 Task: Check the average views per listing of high ceilings in the last 1 year.
Action: Mouse moved to (804, 187)
Screenshot: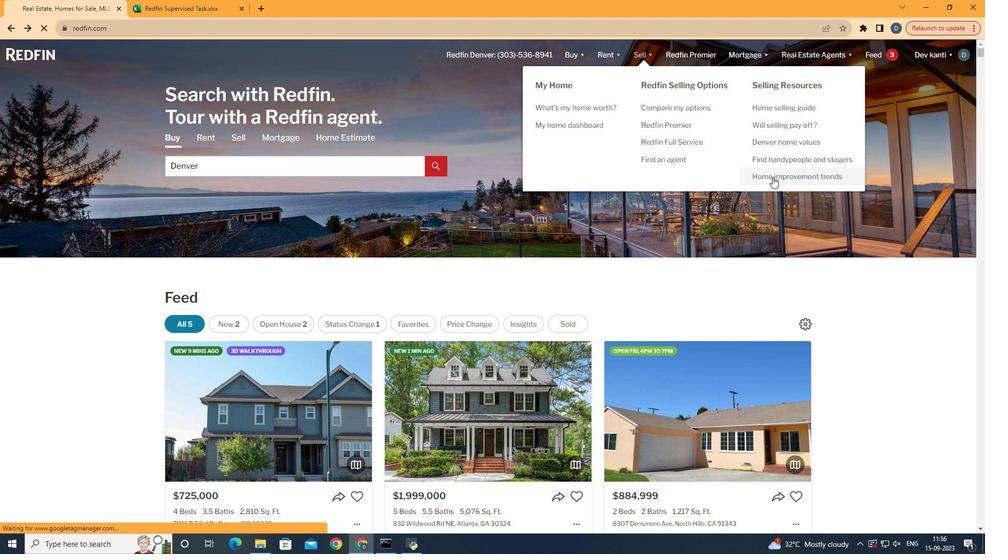 
Action: Mouse pressed left at (804, 187)
Screenshot: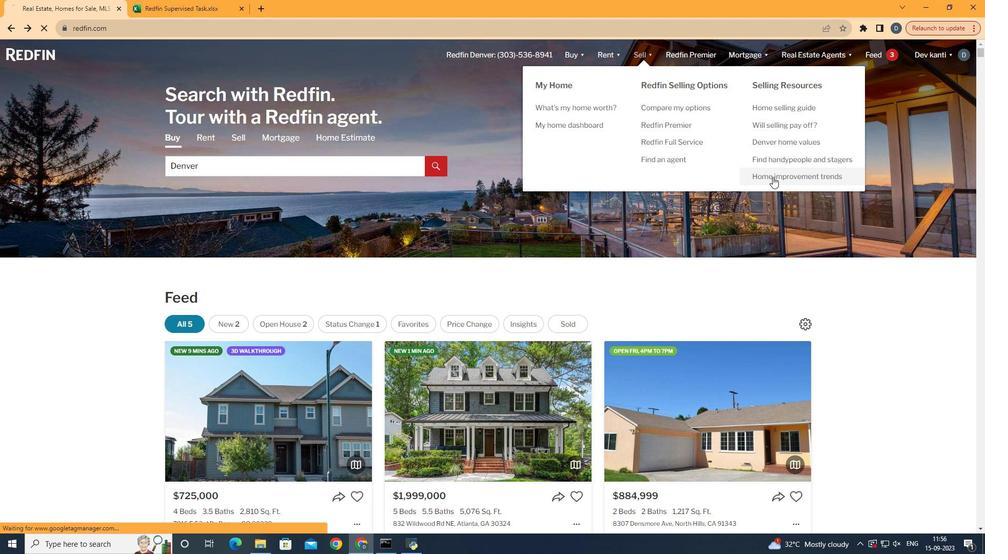 
Action: Mouse moved to (252, 201)
Screenshot: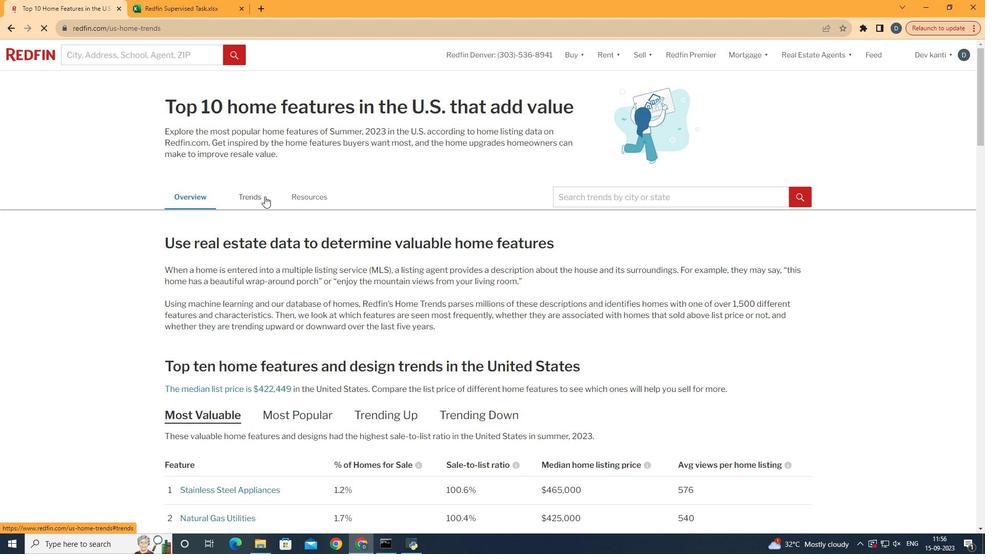 
Action: Mouse pressed left at (252, 201)
Screenshot: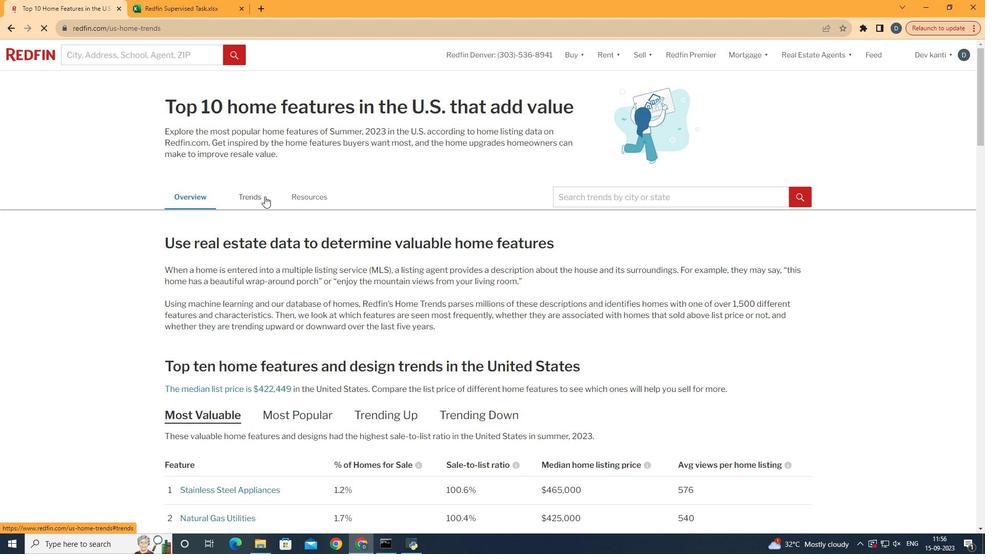 
Action: Mouse moved to (366, 252)
Screenshot: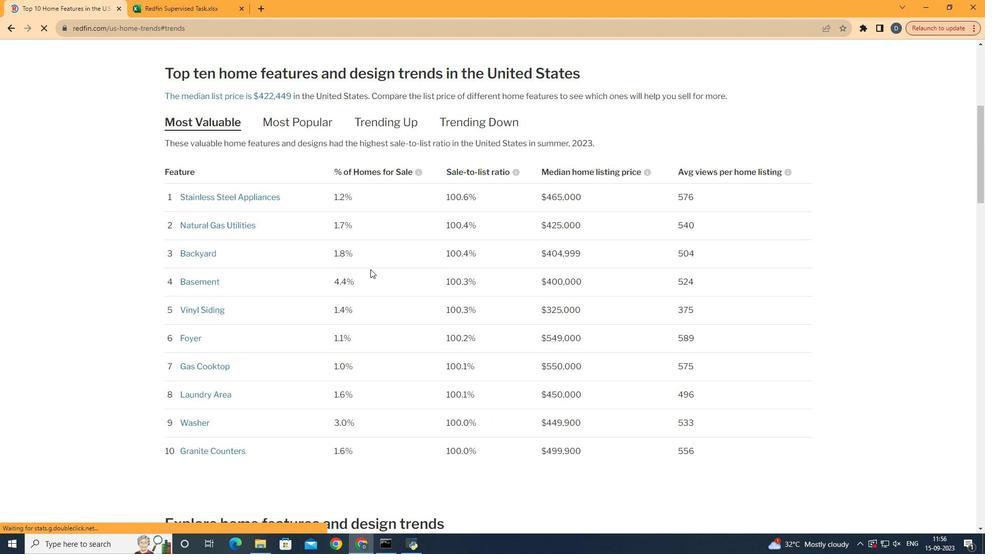 
Action: Mouse scrolled (366, 252) with delta (0, 0)
Screenshot: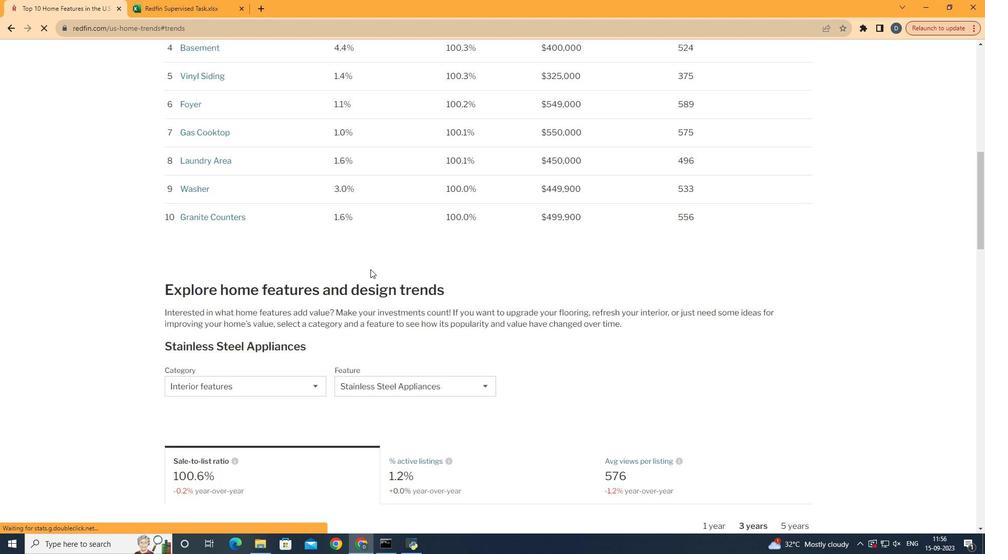 
Action: Mouse scrolled (366, 252) with delta (0, 0)
Screenshot: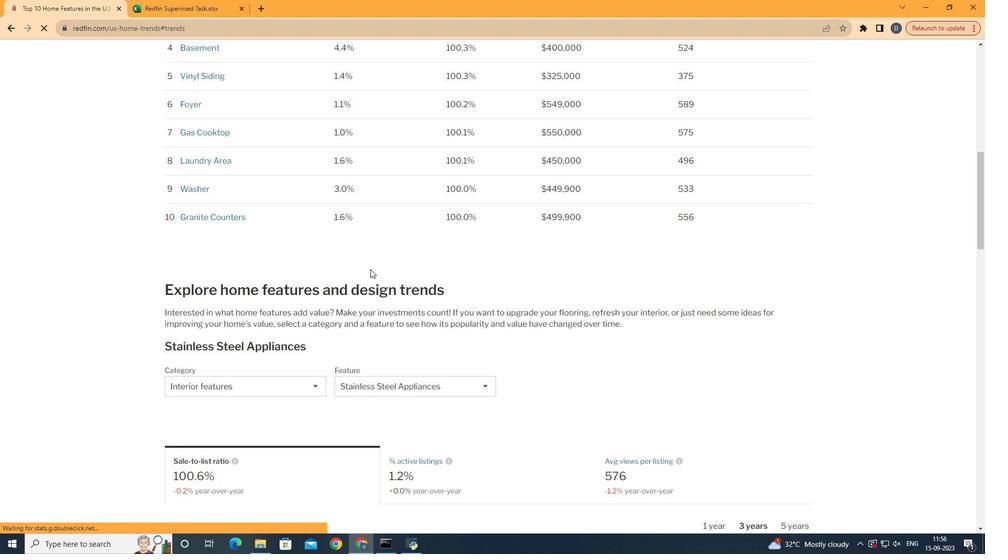 
Action: Mouse scrolled (366, 252) with delta (0, 0)
Screenshot: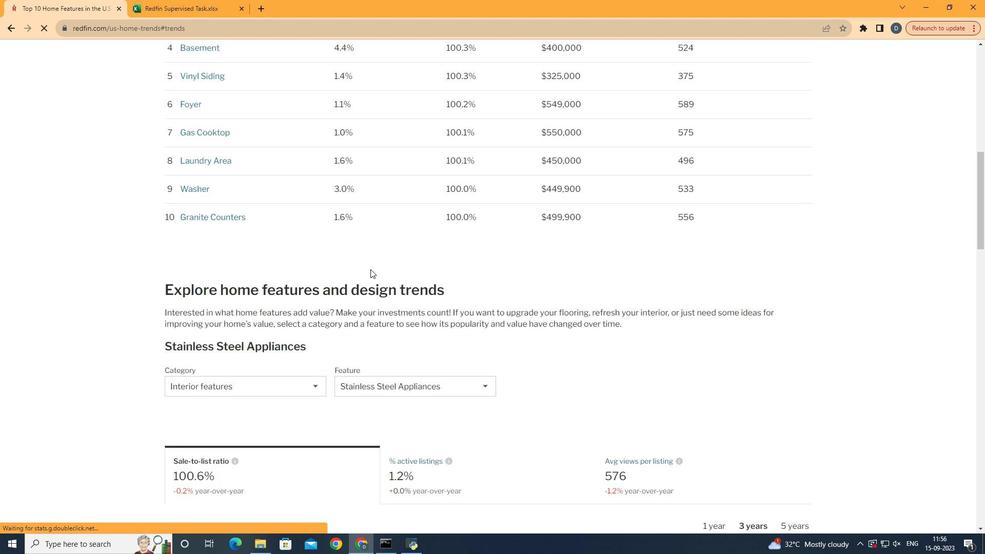 
Action: Mouse scrolled (366, 252) with delta (0, 0)
Screenshot: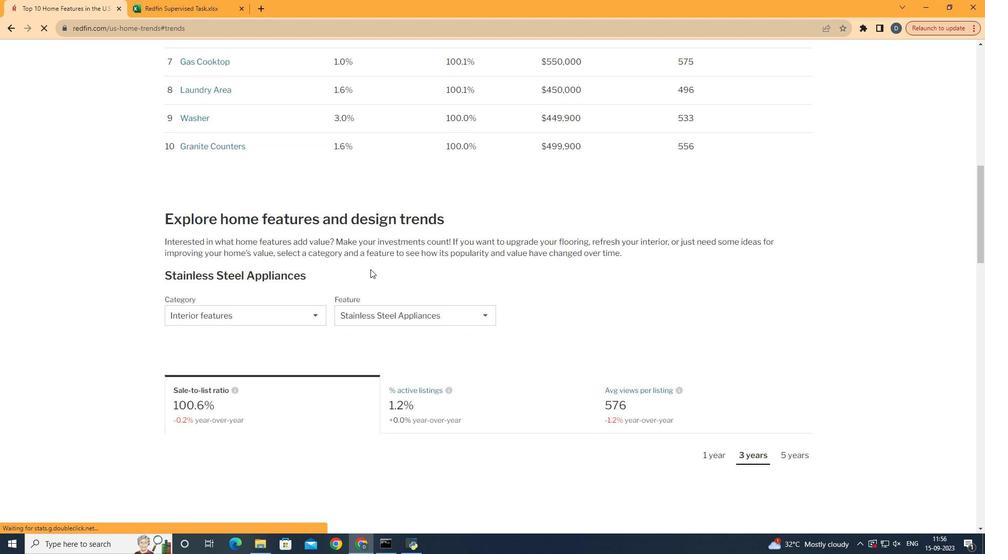 
Action: Mouse scrolled (366, 252) with delta (0, 0)
Screenshot: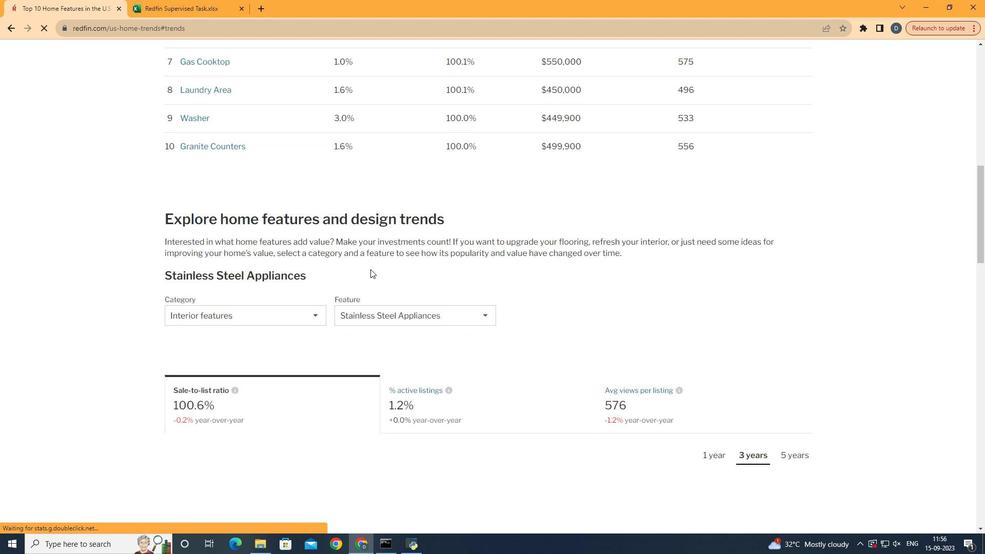 
Action: Mouse scrolled (366, 252) with delta (0, 0)
Screenshot: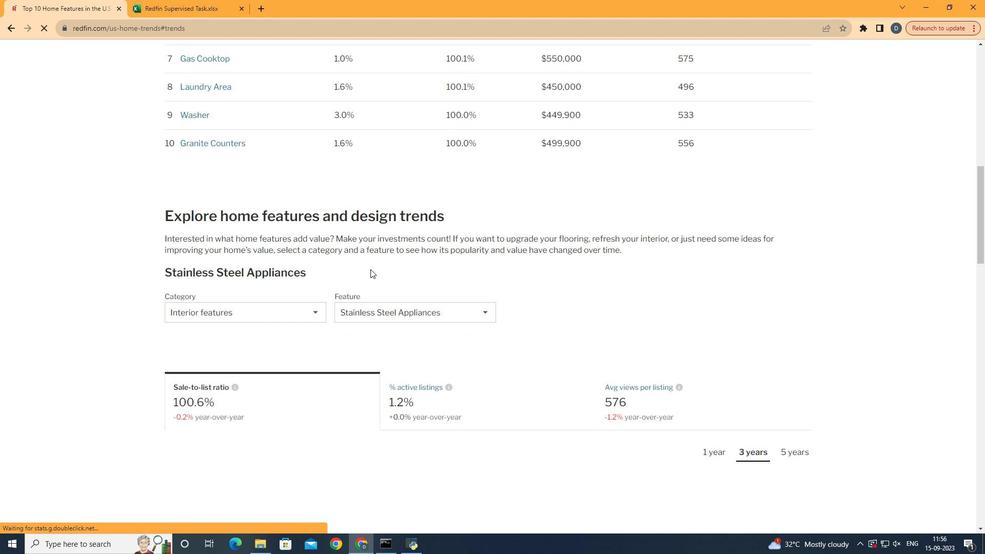 
Action: Mouse moved to (359, 252)
Screenshot: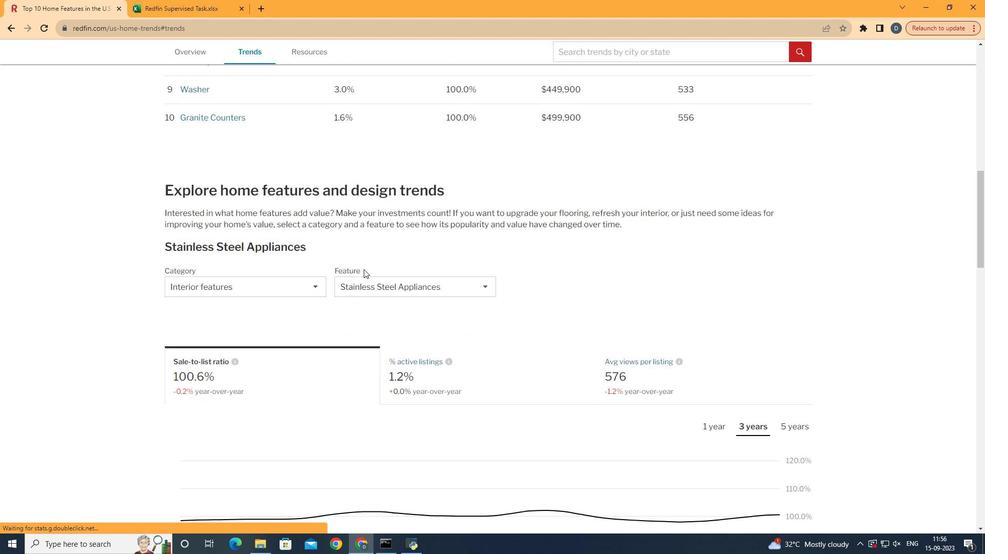 
Action: Mouse scrolled (359, 252) with delta (0, 0)
Screenshot: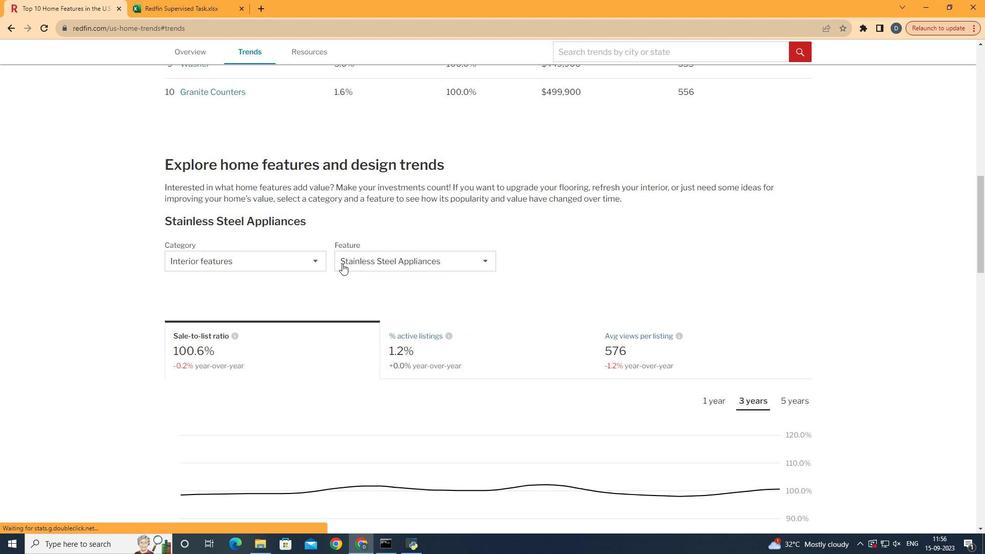 
Action: Mouse moved to (304, 250)
Screenshot: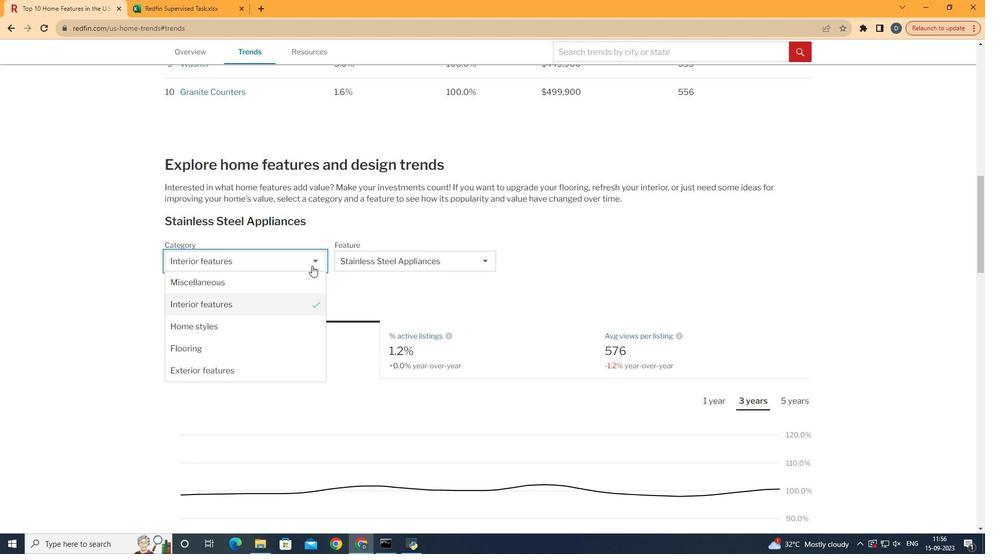 
Action: Mouse pressed left at (304, 250)
Screenshot: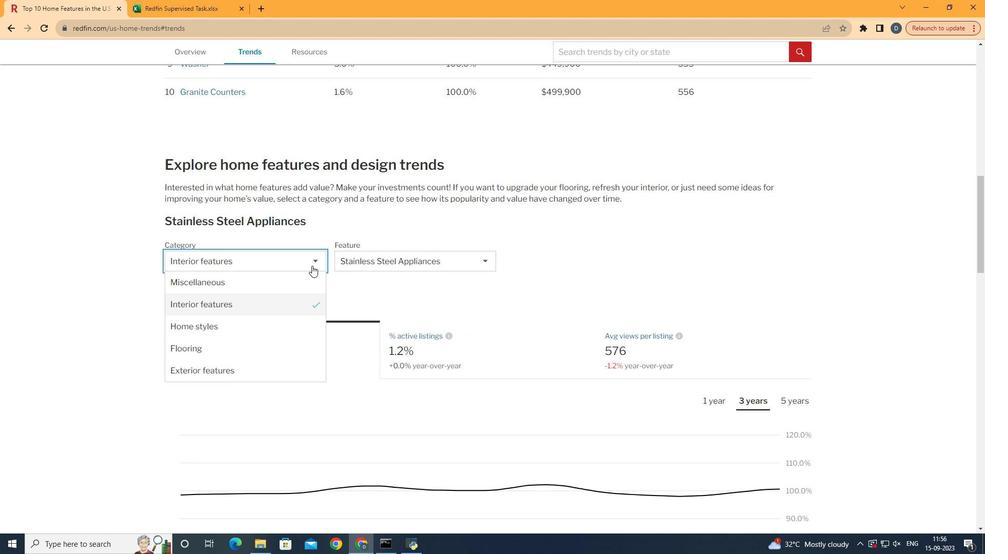 
Action: Mouse moved to (281, 268)
Screenshot: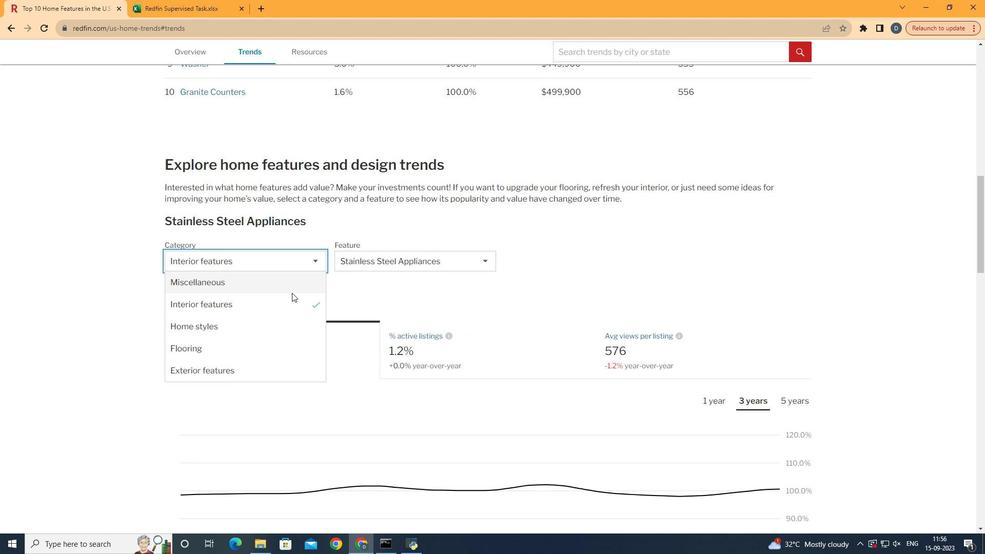 
Action: Mouse pressed left at (281, 268)
Screenshot: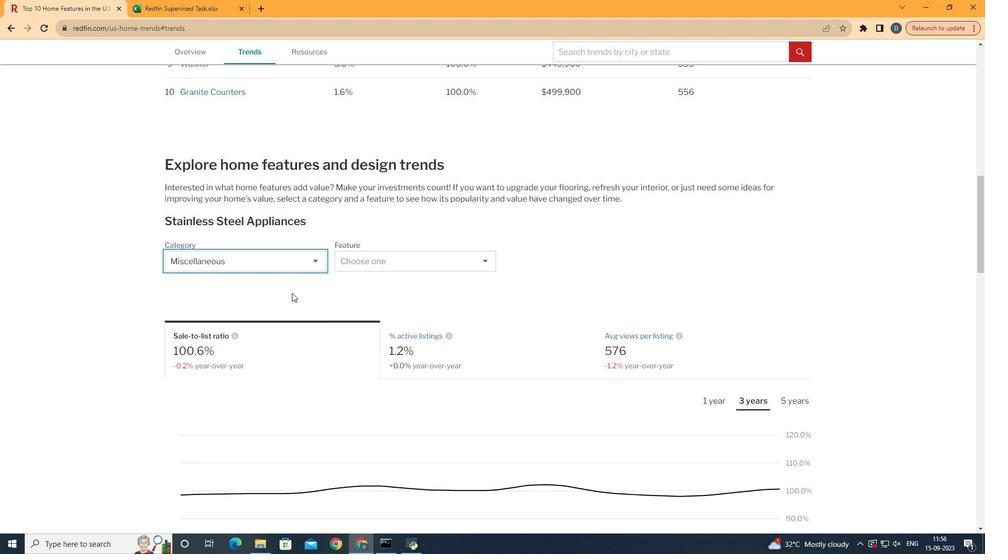 
Action: Mouse moved to (443, 235)
Screenshot: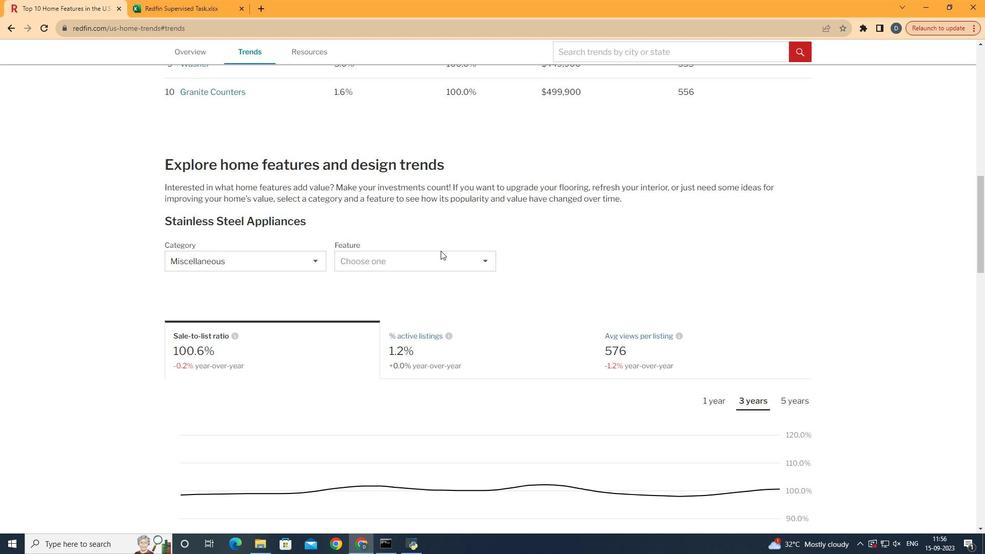 
Action: Mouse pressed left at (443, 235)
Screenshot: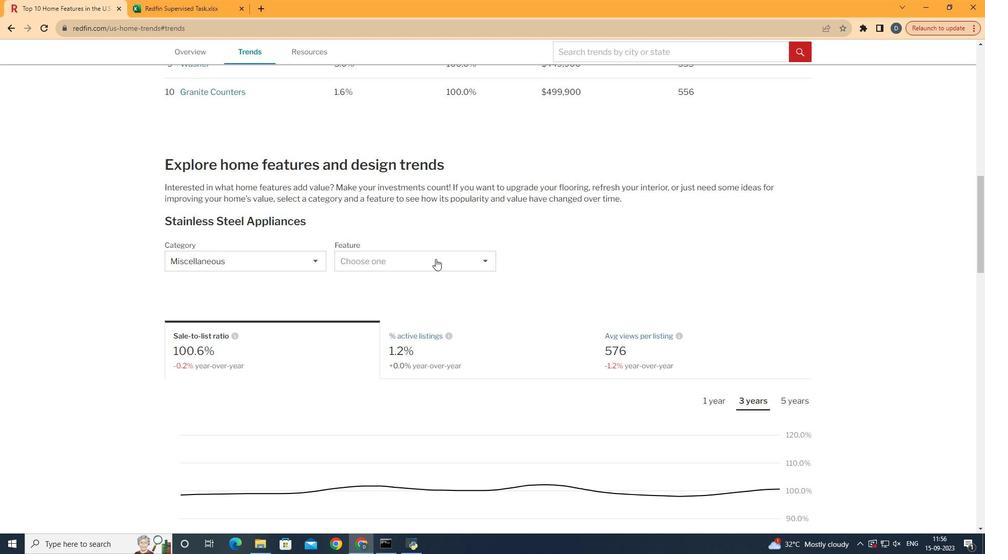 
Action: Mouse moved to (437, 245)
Screenshot: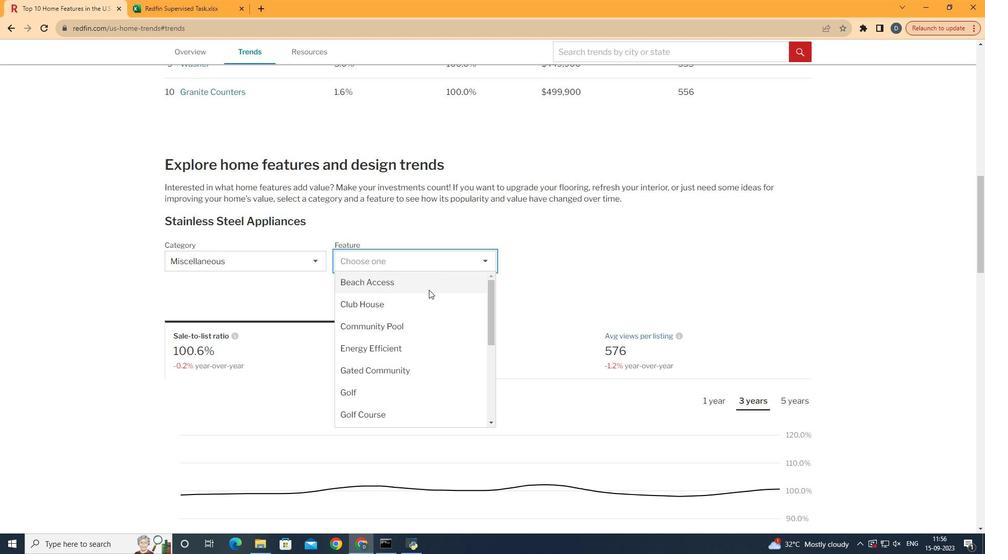 
Action: Mouse pressed left at (437, 245)
Screenshot: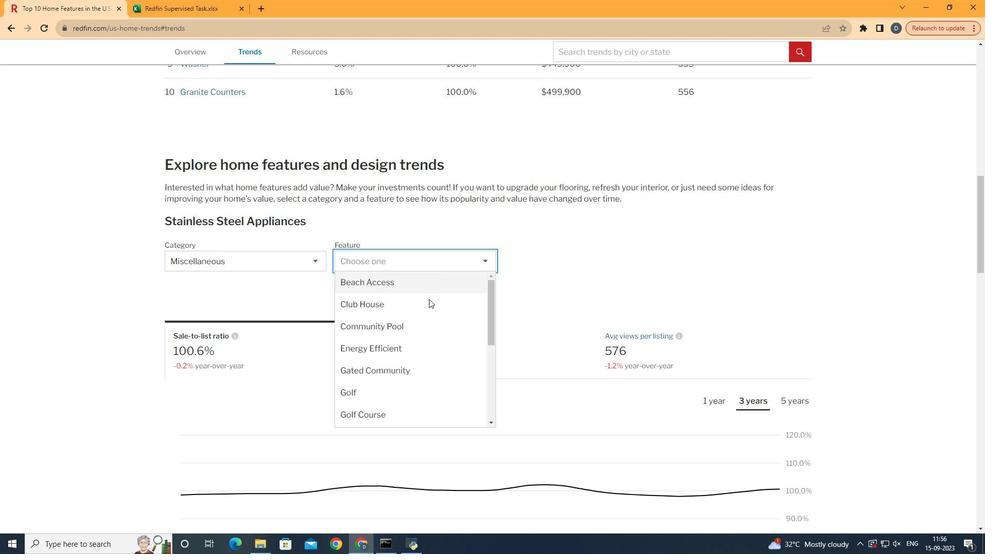 
Action: Mouse moved to (425, 306)
Screenshot: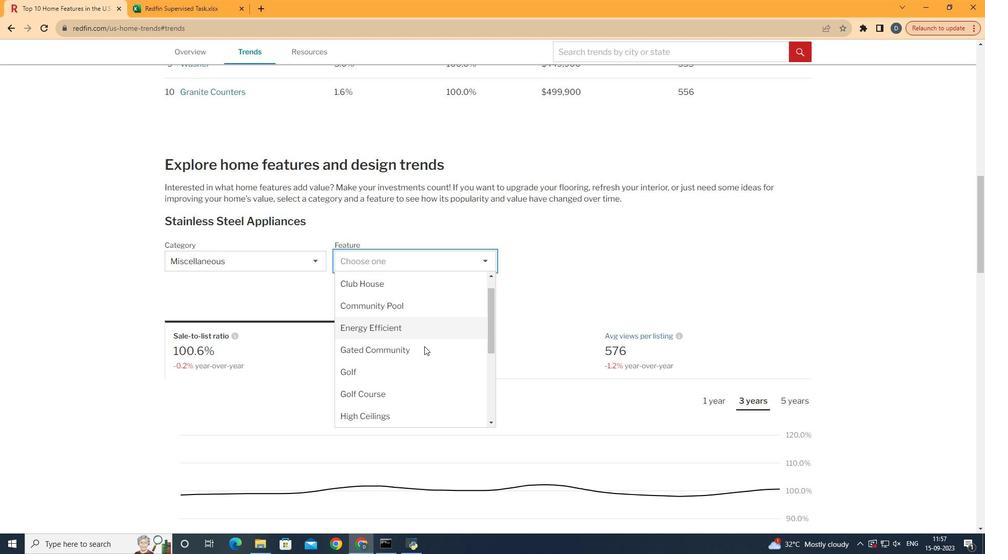 
Action: Mouse scrolled (425, 306) with delta (0, 0)
Screenshot: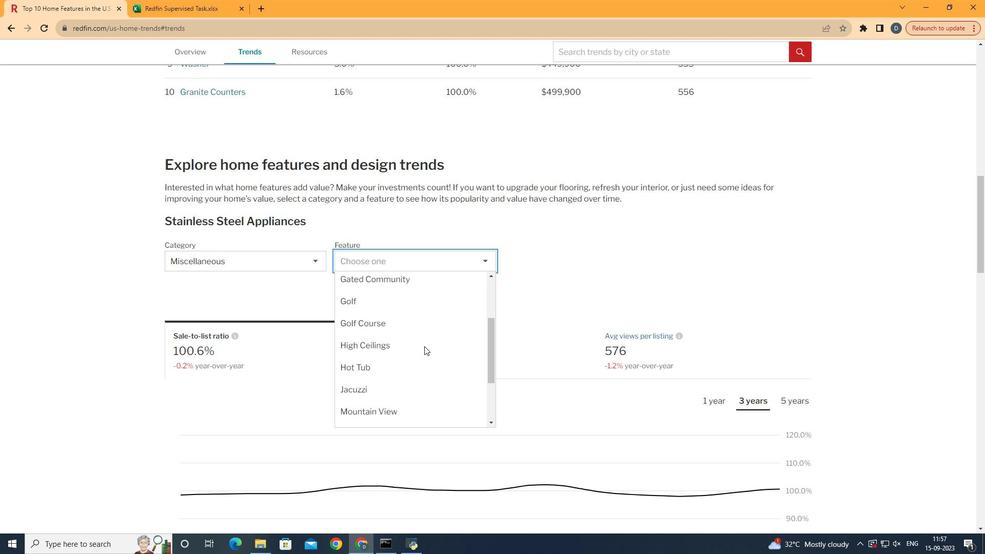 
Action: Mouse scrolled (425, 306) with delta (0, 0)
Screenshot: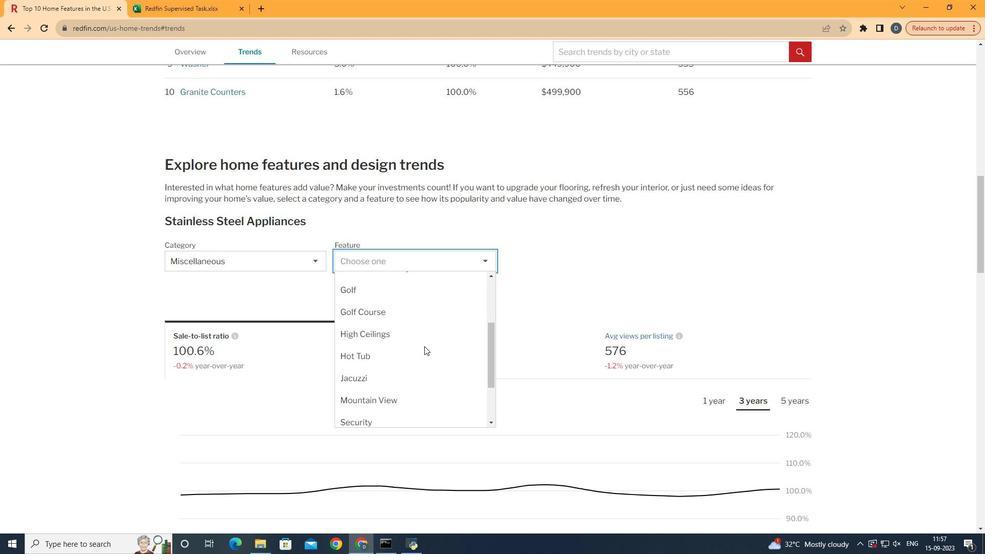 
Action: Mouse moved to (426, 296)
Screenshot: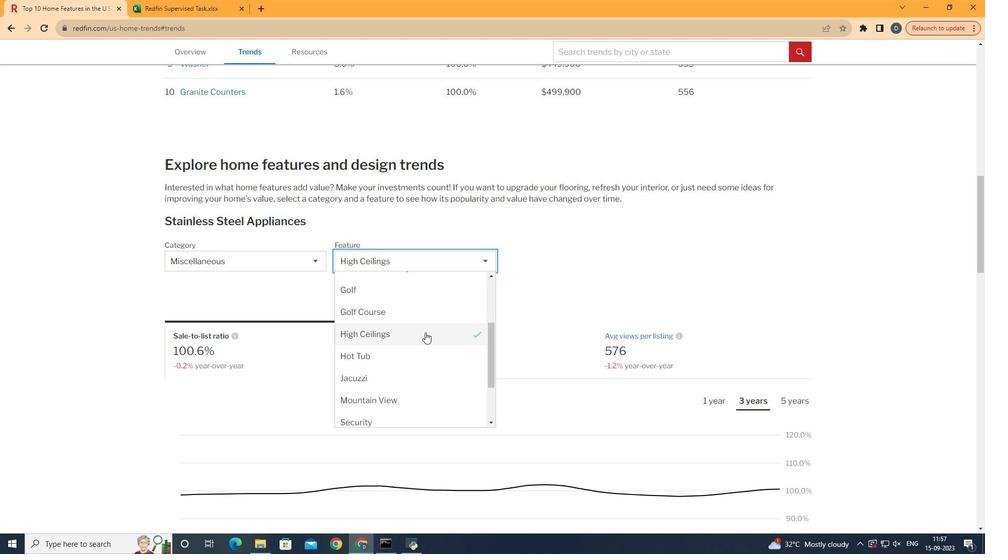 
Action: Mouse pressed left at (426, 296)
Screenshot: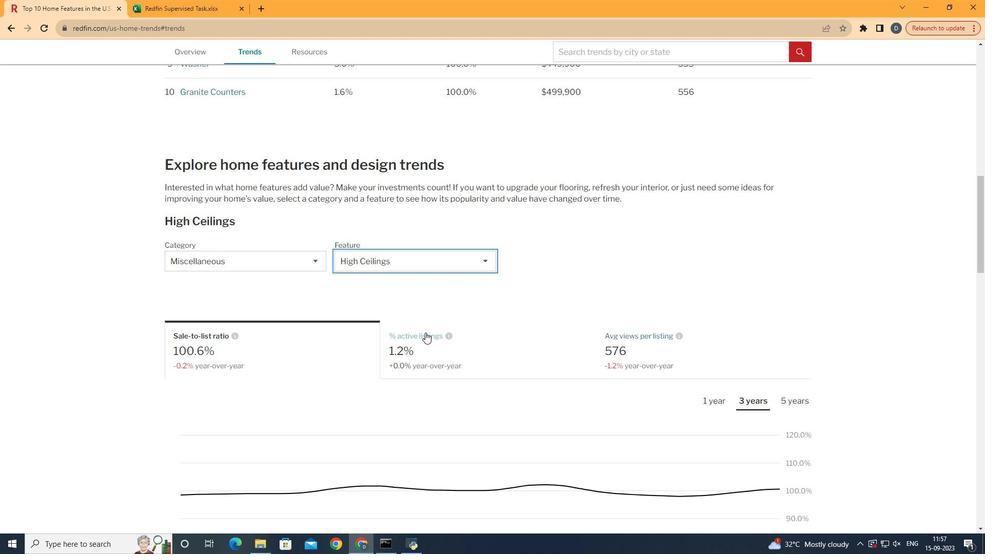 
Action: Mouse moved to (457, 290)
Screenshot: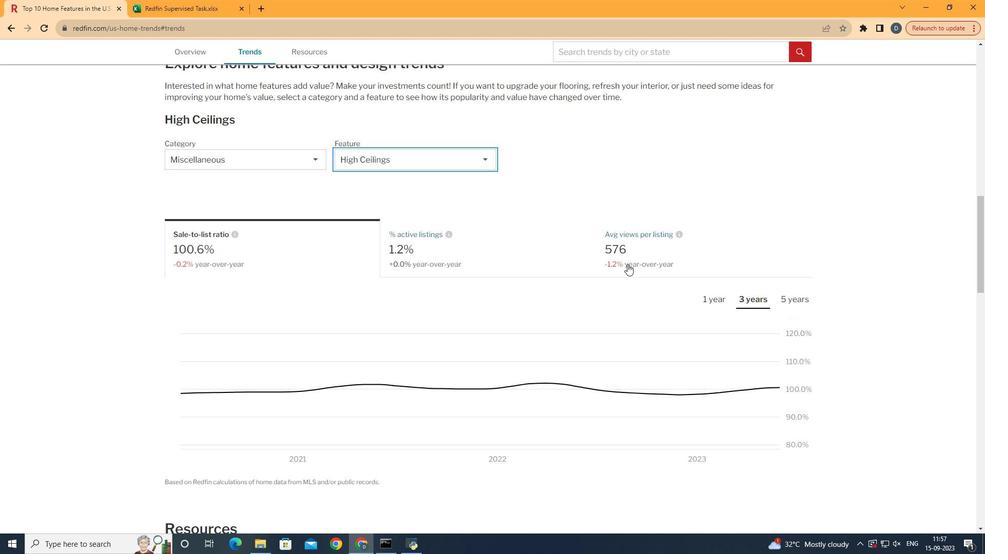 
Action: Mouse scrolled (457, 289) with delta (0, 0)
Screenshot: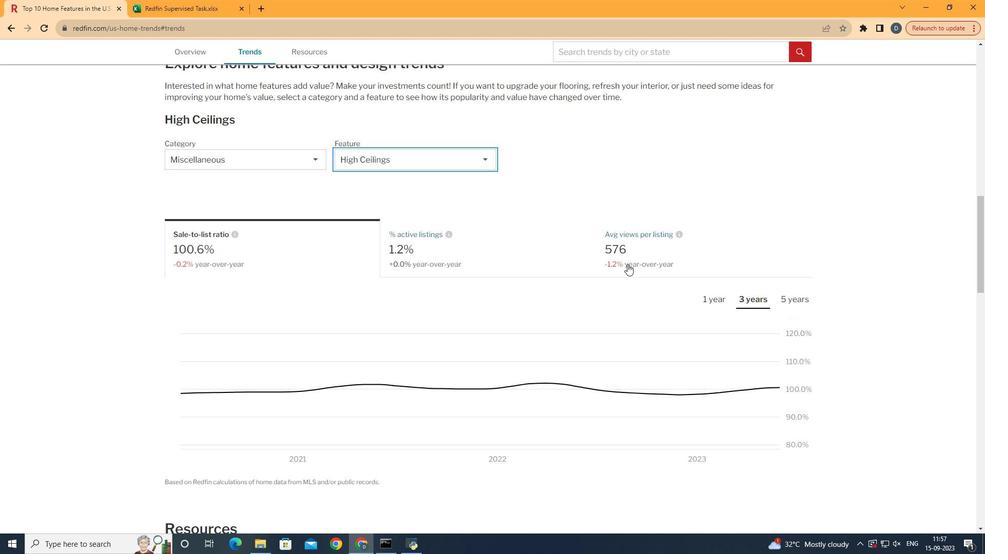
Action: Mouse moved to (473, 288)
Screenshot: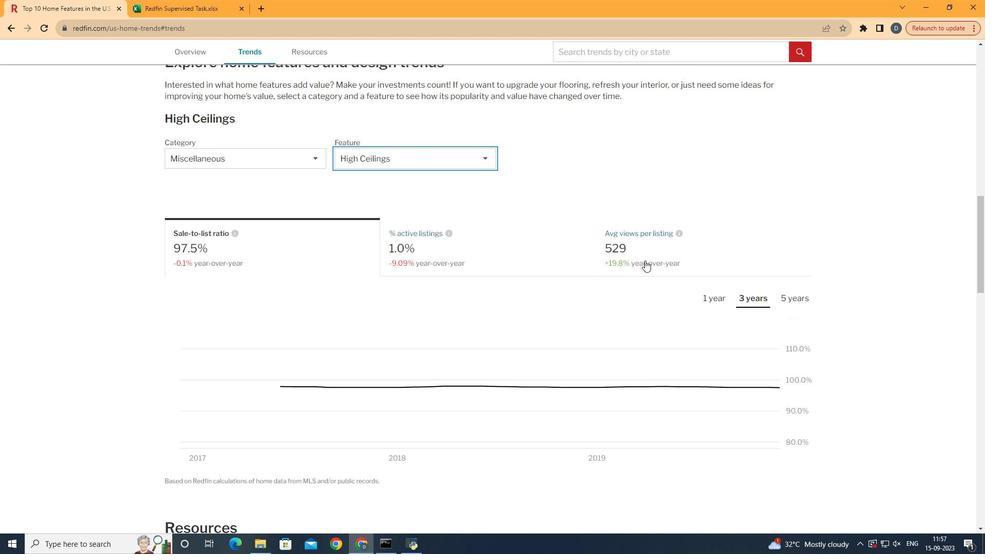 
Action: Mouse scrolled (473, 288) with delta (0, 0)
Screenshot: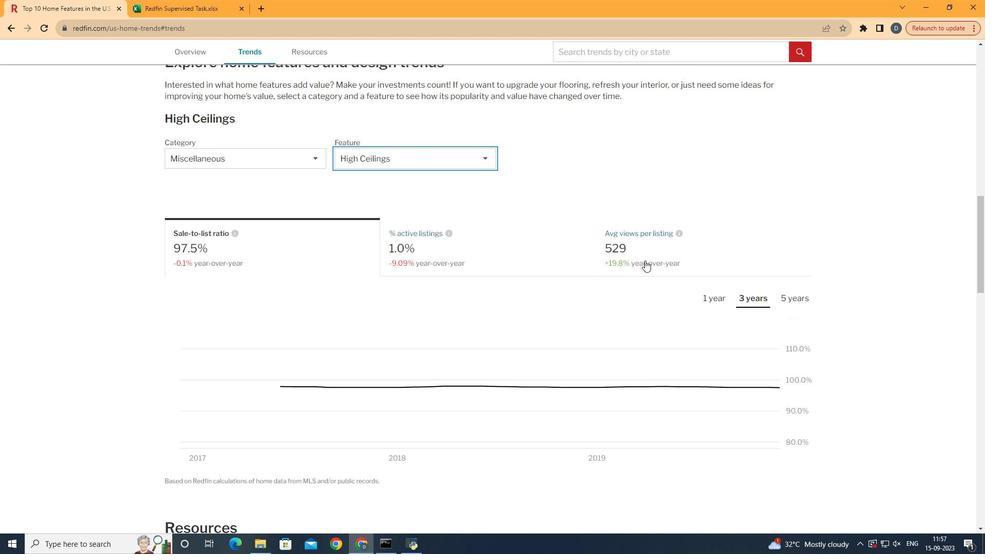 
Action: Mouse moved to (738, 243)
Screenshot: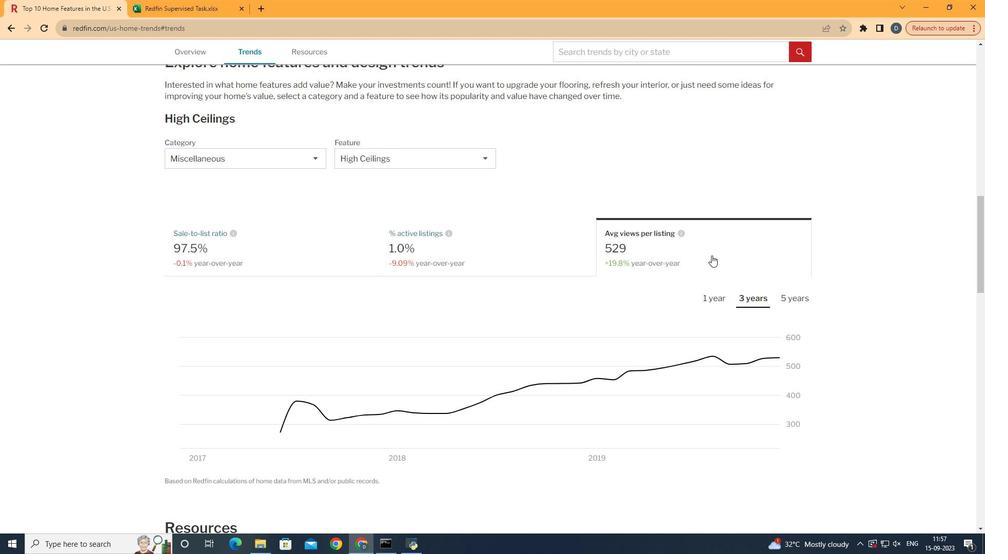 
Action: Mouse pressed left at (738, 243)
Screenshot: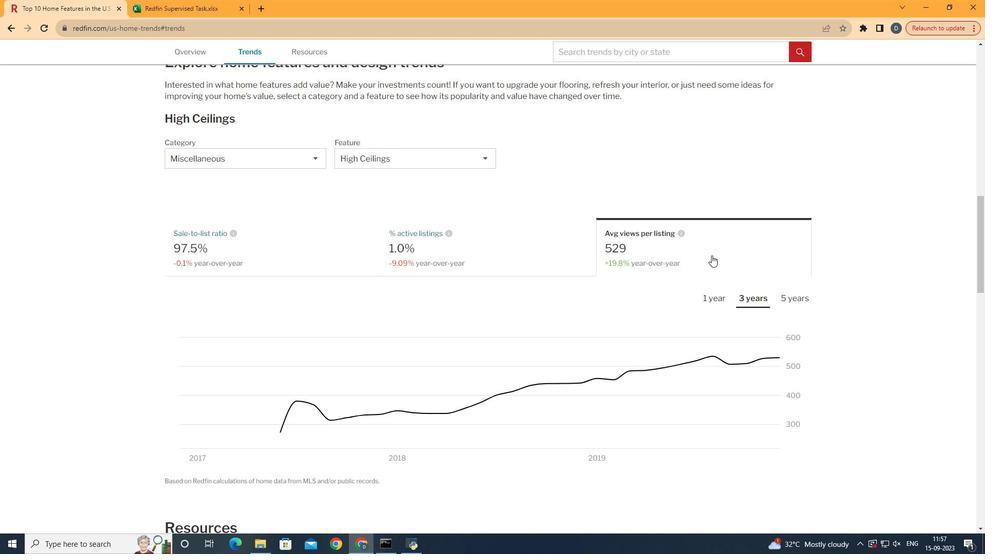 
Action: Mouse moved to (741, 271)
Screenshot: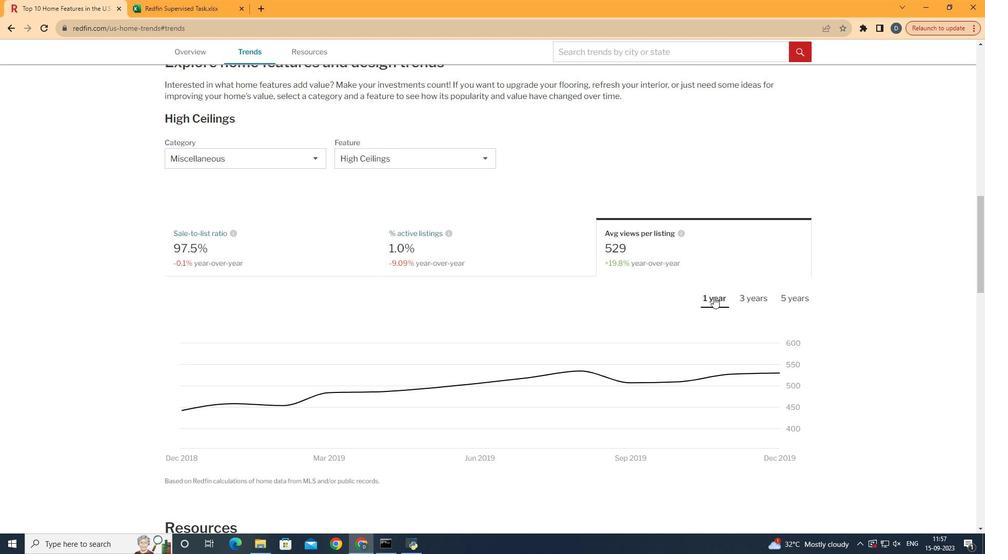 
Action: Mouse pressed left at (741, 271)
Screenshot: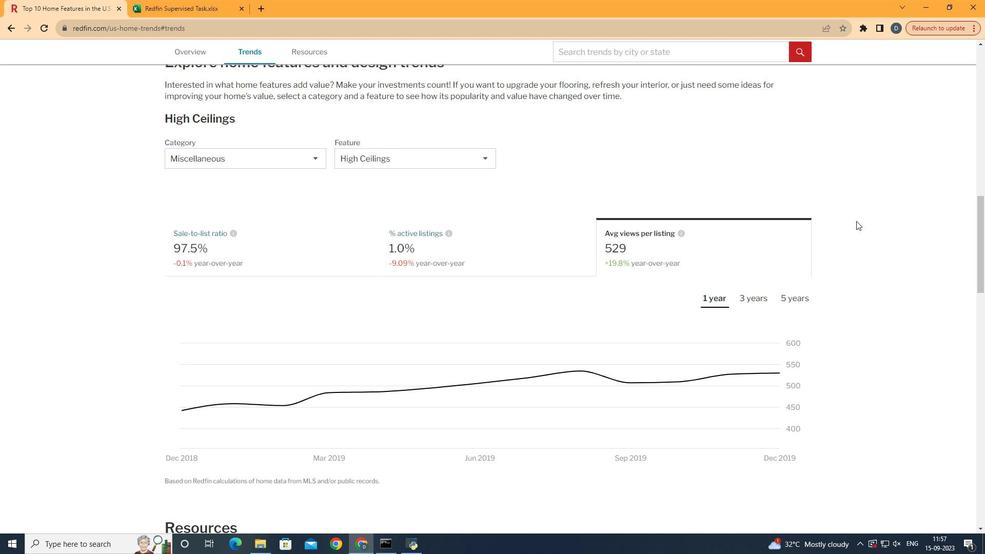 
Action: Mouse moved to (901, 216)
Screenshot: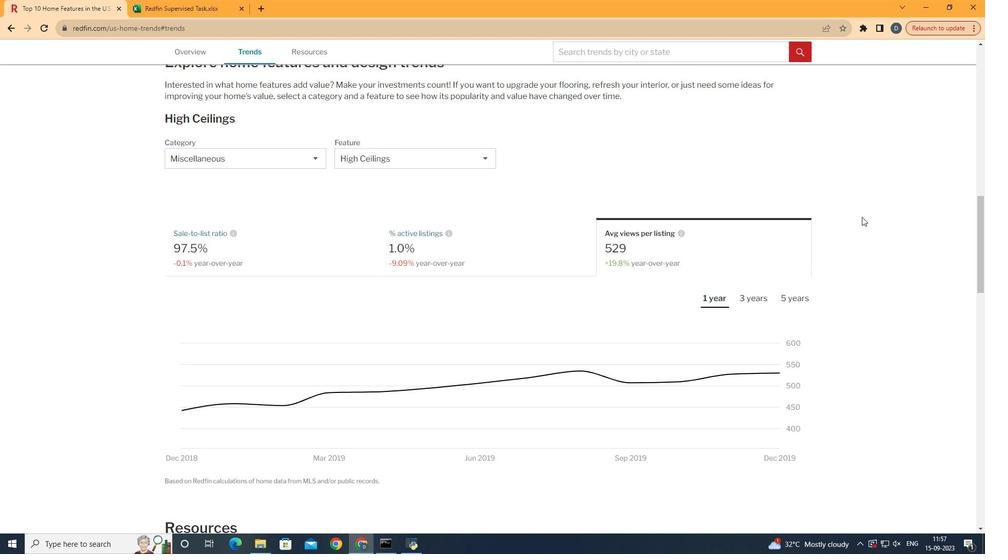 
